 Task: In the  document selfdiscipline.epub Select the text and change paragraph spacing to  '1.5' Change page orientation to  'Landscape' Add Page color Navy Blue
Action: Mouse moved to (280, 380)
Screenshot: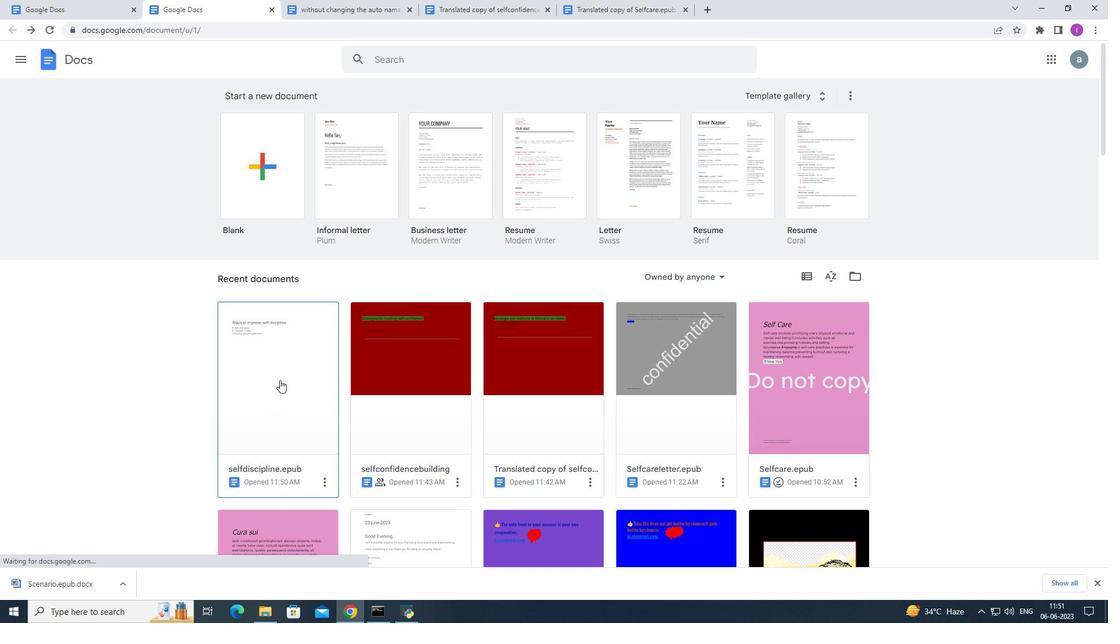 
Action: Mouse pressed left at (280, 380)
Screenshot: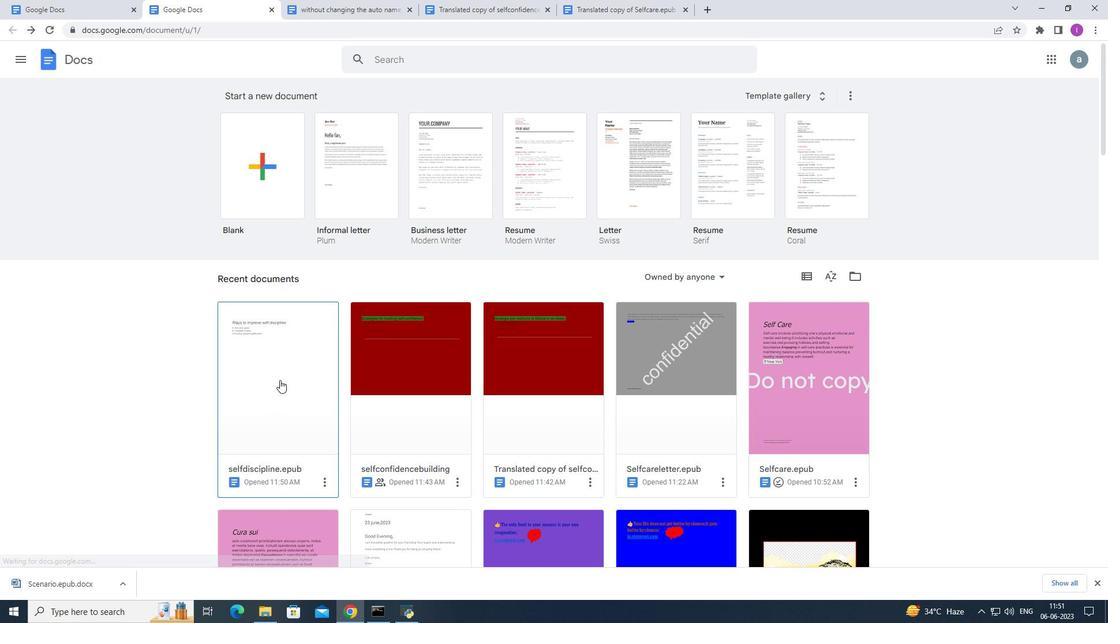 
Action: Mouse moved to (345, 203)
Screenshot: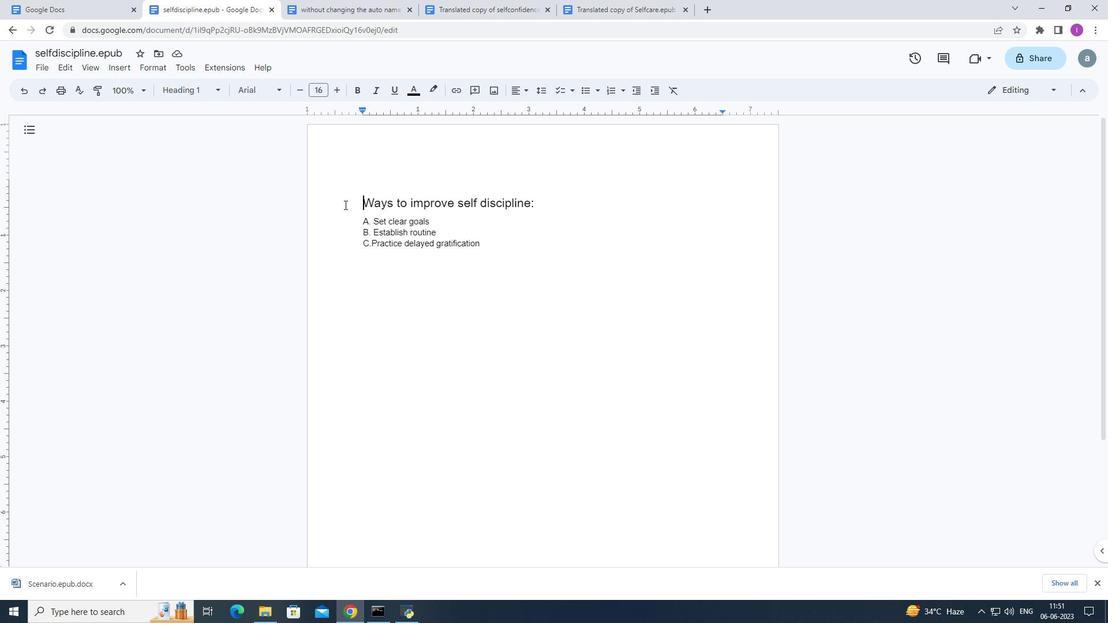 
Action: Mouse pressed left at (345, 203)
Screenshot: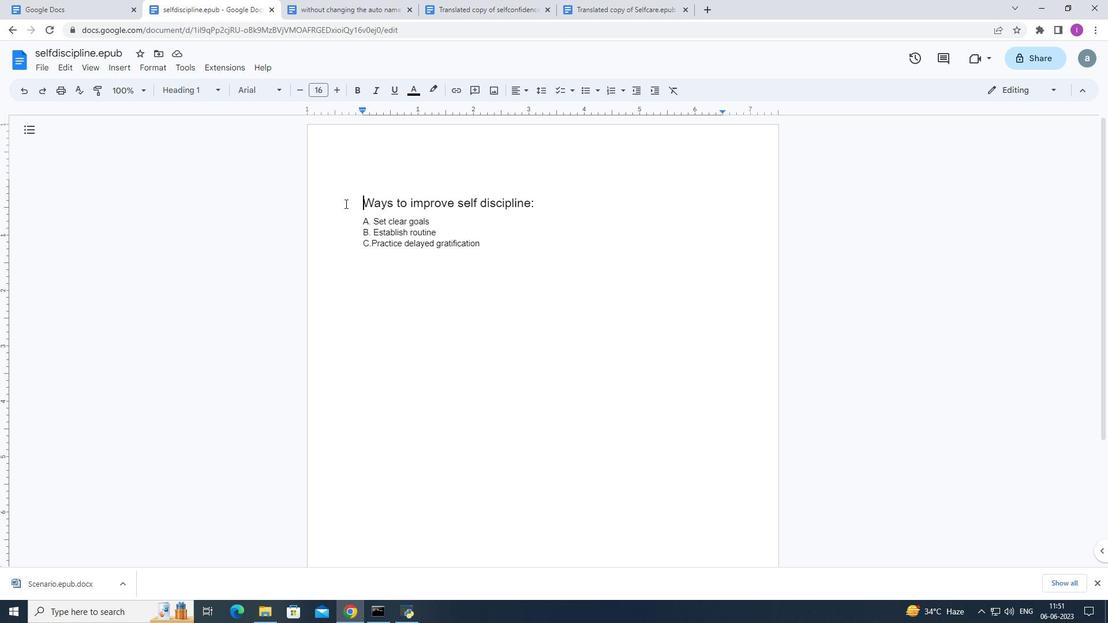 
Action: Mouse moved to (533, 89)
Screenshot: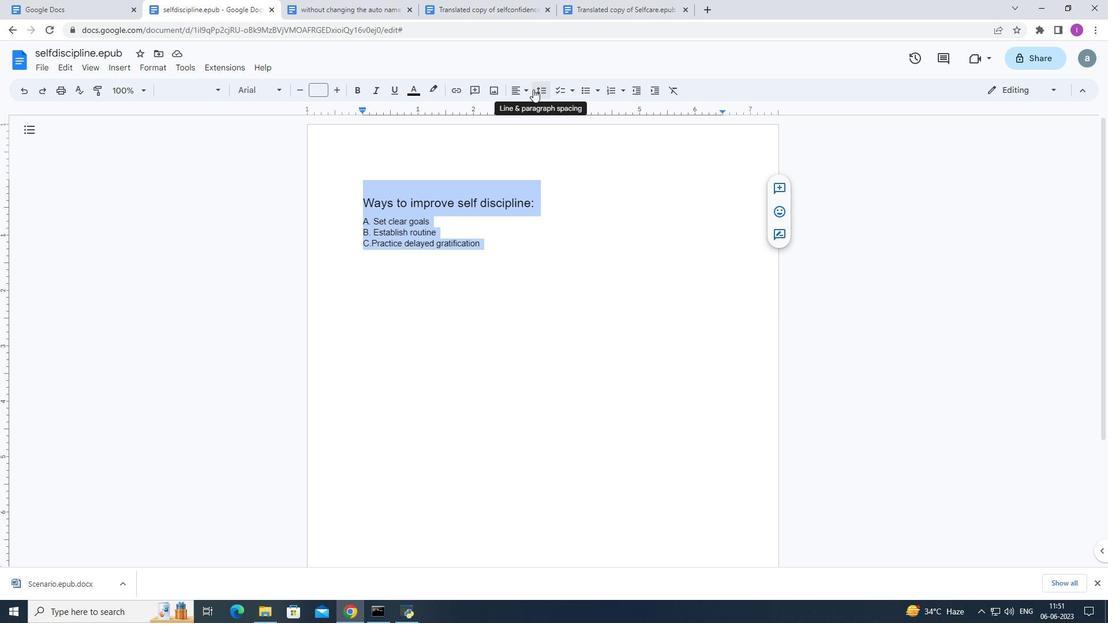 
Action: Mouse pressed left at (533, 89)
Screenshot: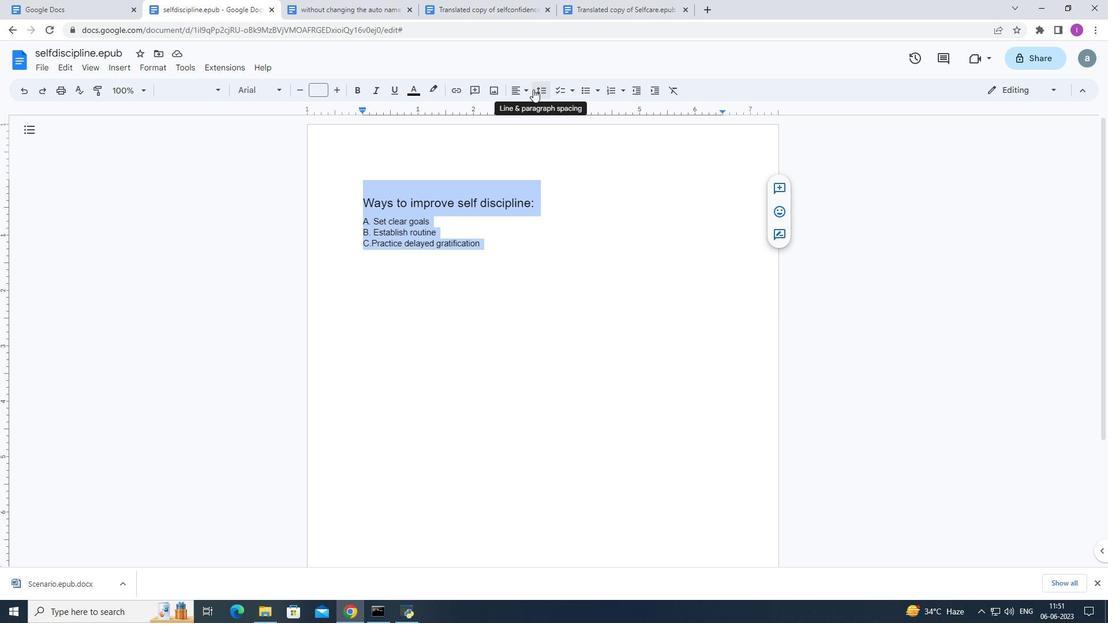 
Action: Mouse moved to (567, 152)
Screenshot: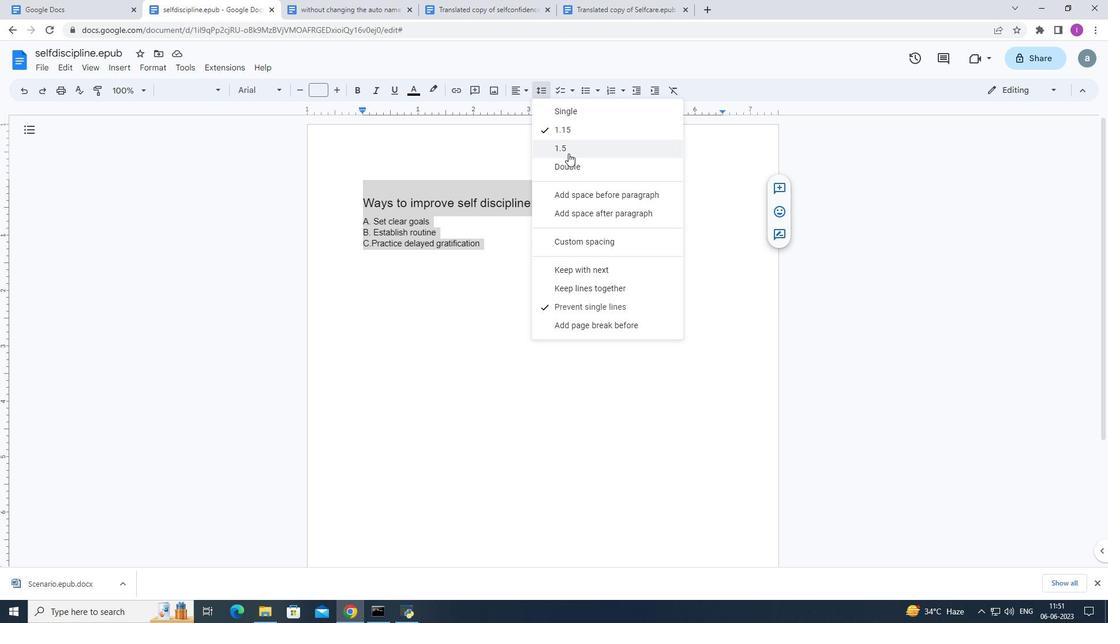
Action: Mouse pressed left at (567, 152)
Screenshot: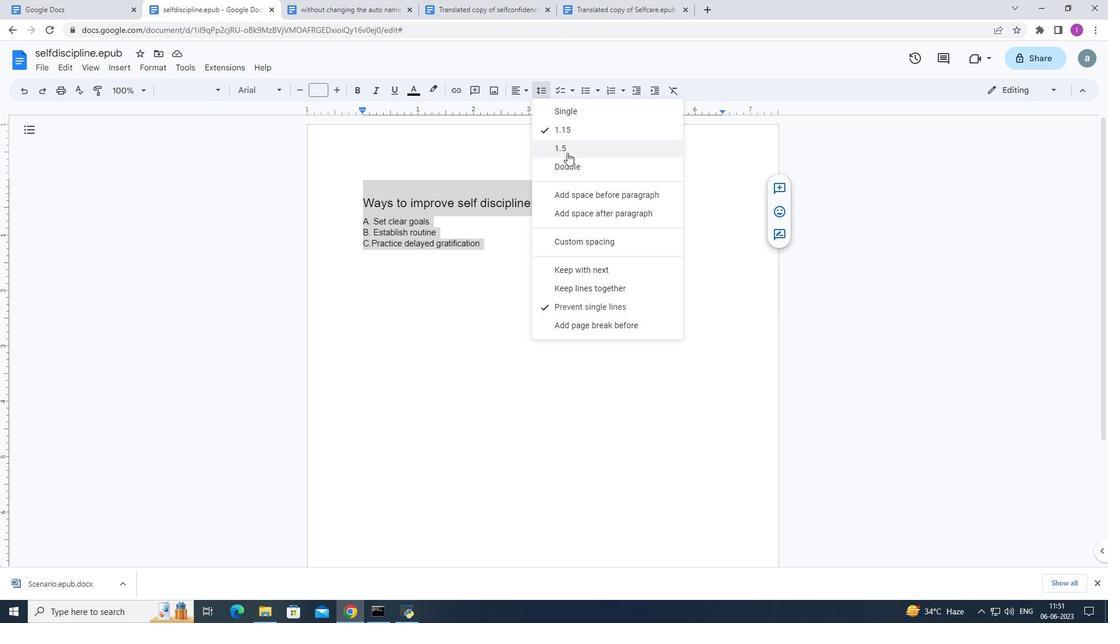 
Action: Mouse moved to (229, 361)
Screenshot: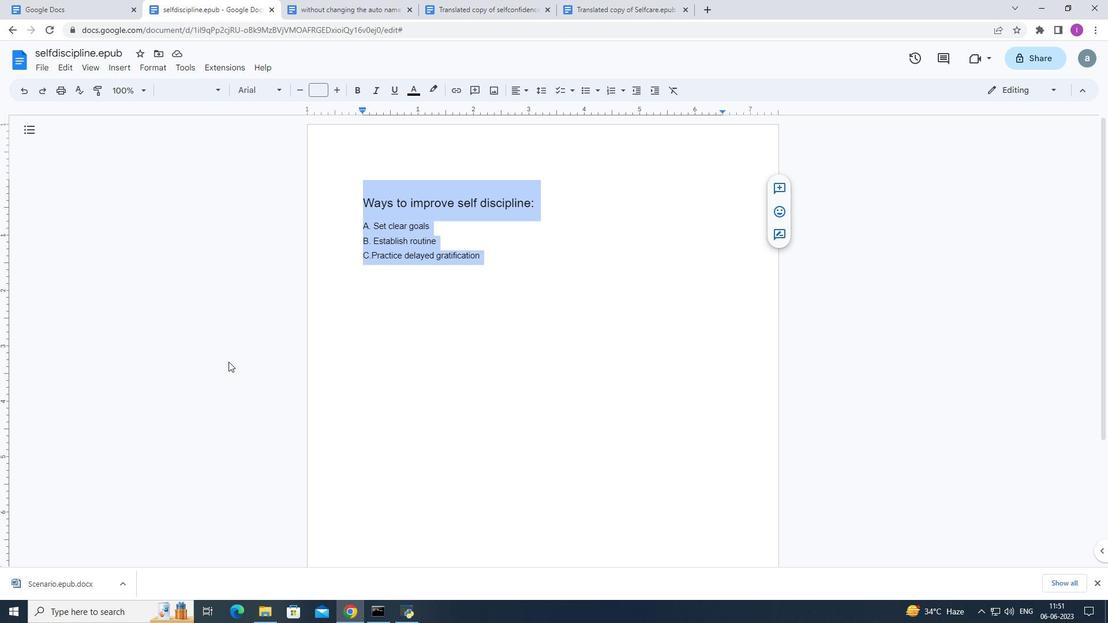 
Action: Mouse pressed left at (229, 361)
Screenshot: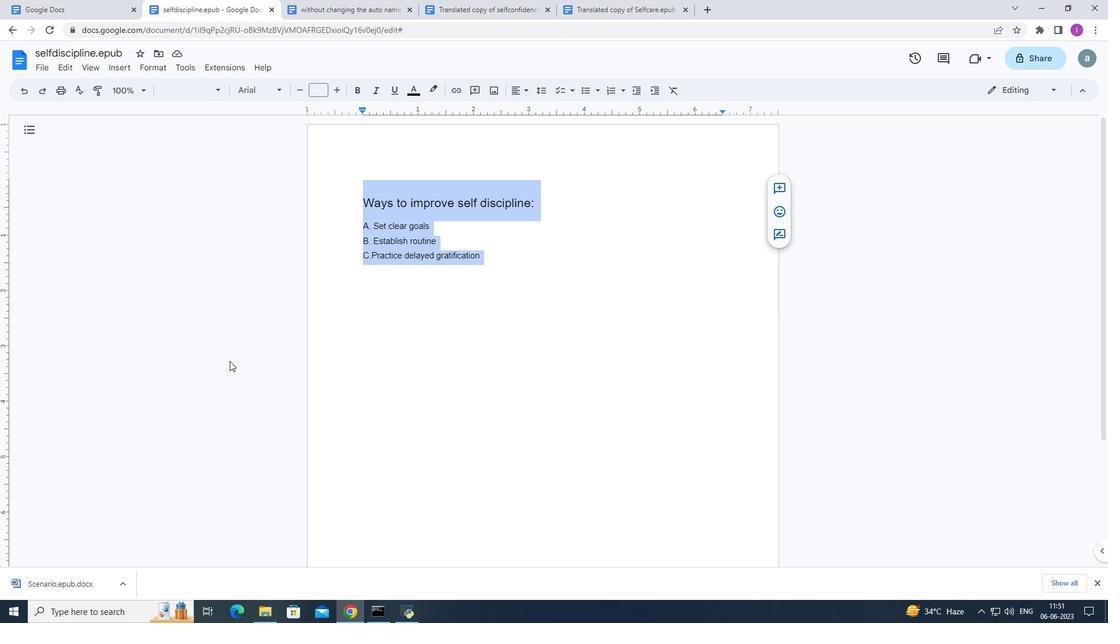 
Action: Mouse moved to (43, 61)
Screenshot: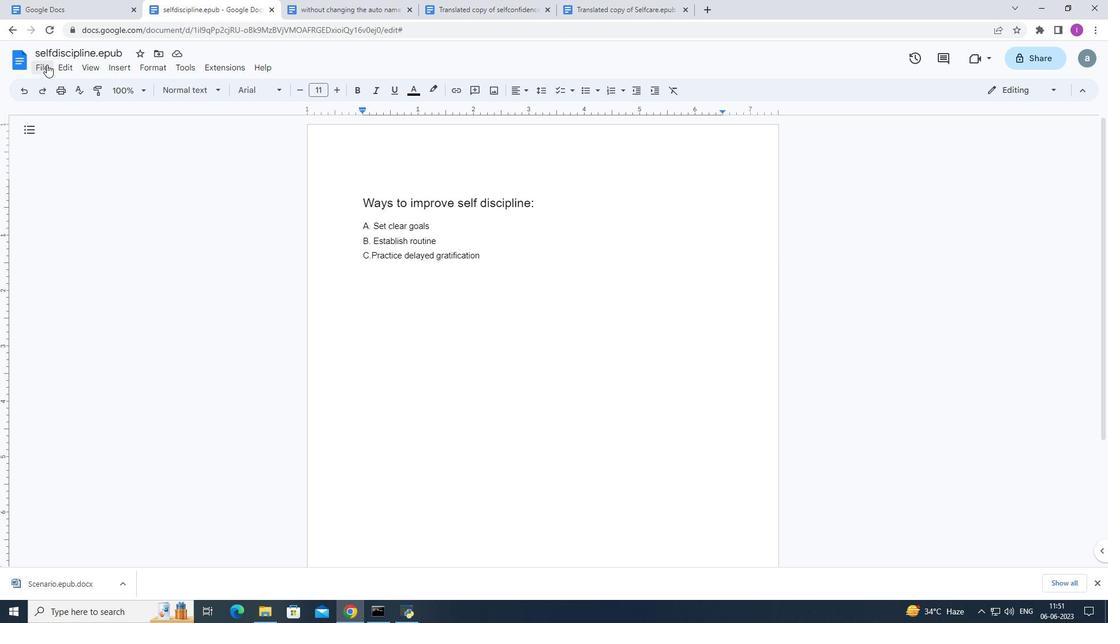 
Action: Mouse pressed left at (43, 61)
Screenshot: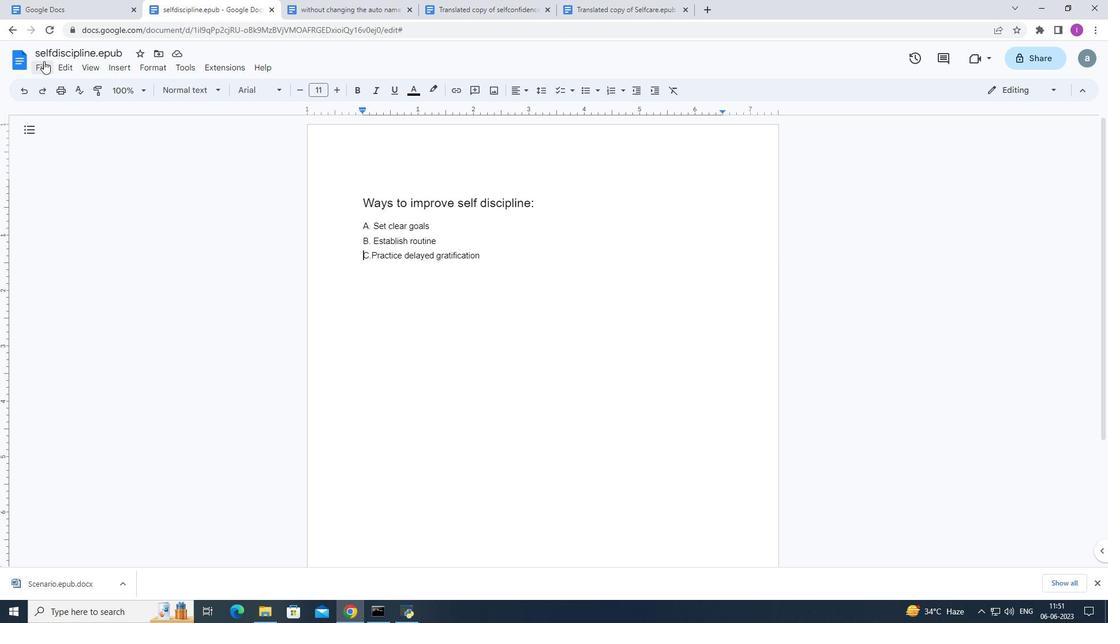 
Action: Mouse moved to (84, 387)
Screenshot: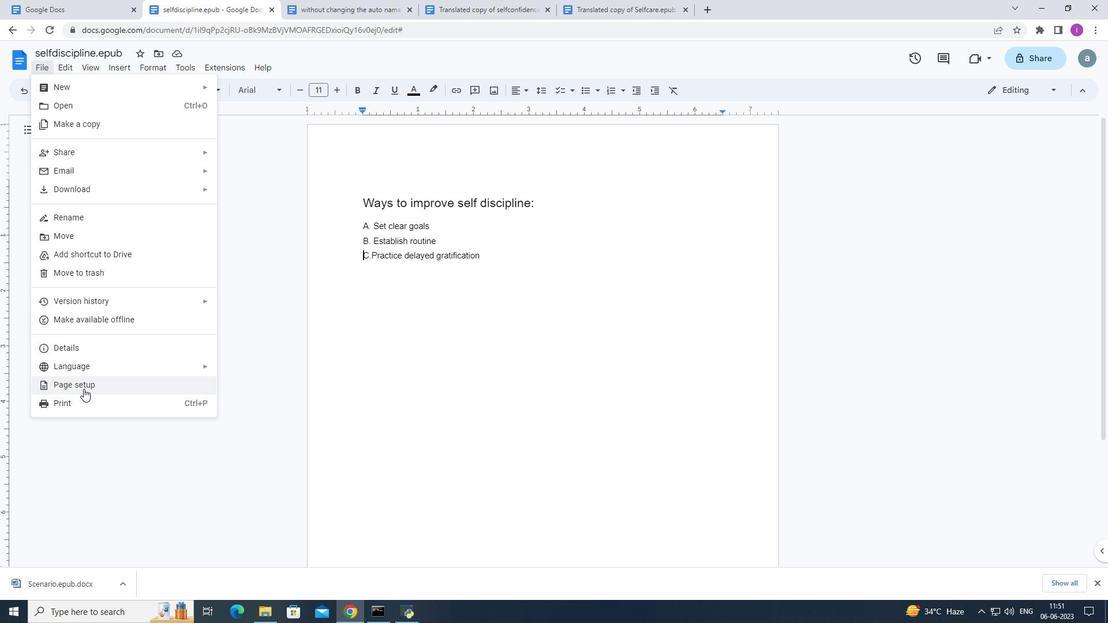 
Action: Mouse pressed left at (84, 387)
Screenshot: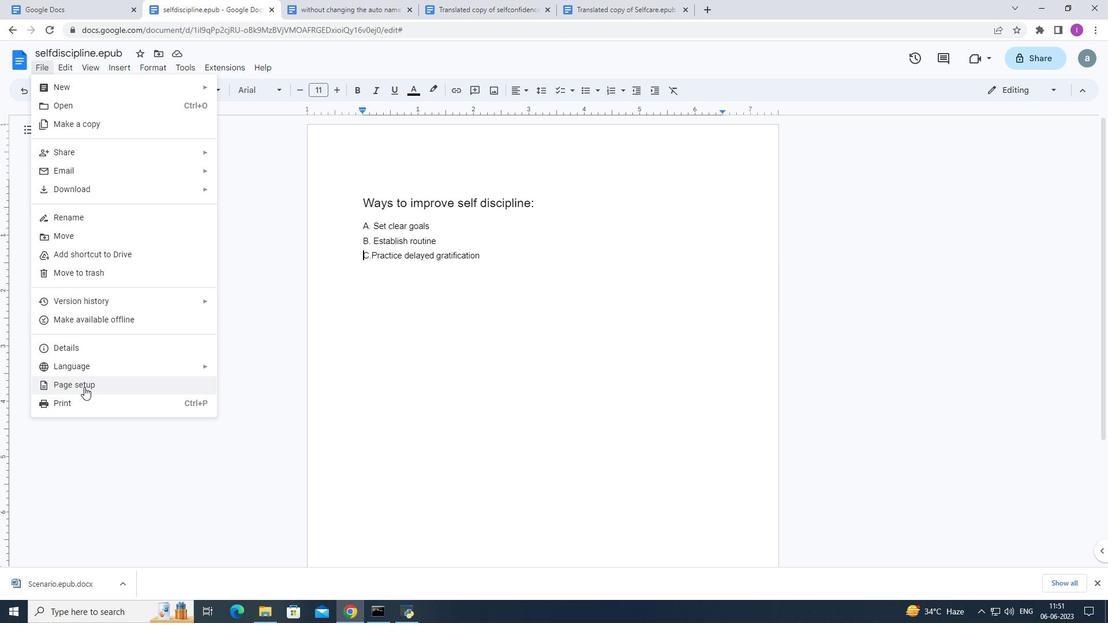 
Action: Mouse moved to (522, 288)
Screenshot: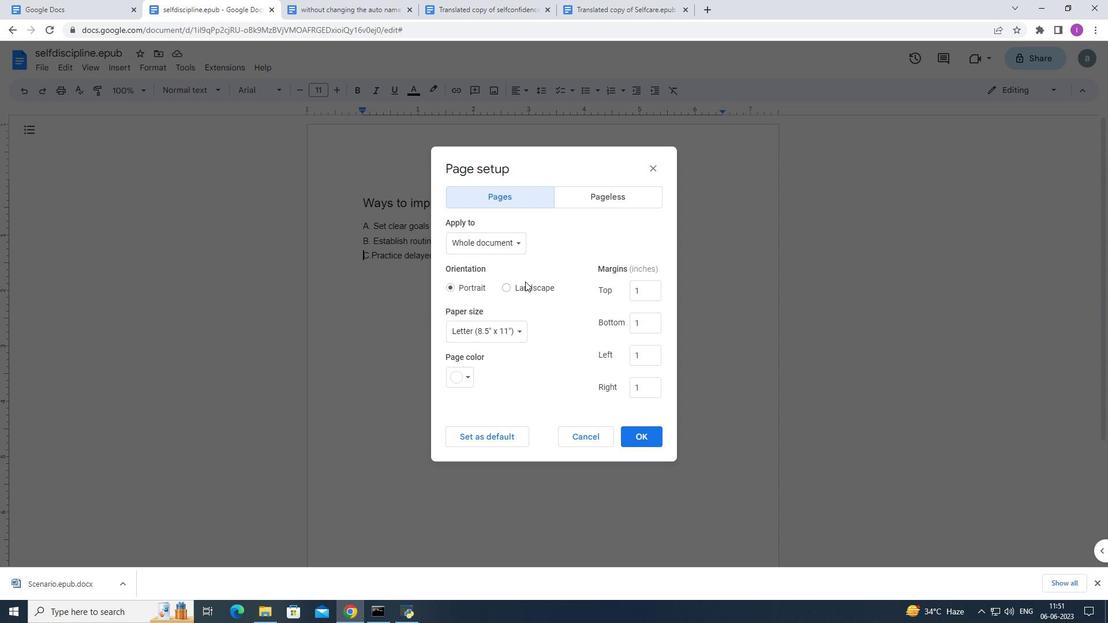 
Action: Mouse pressed left at (522, 288)
Screenshot: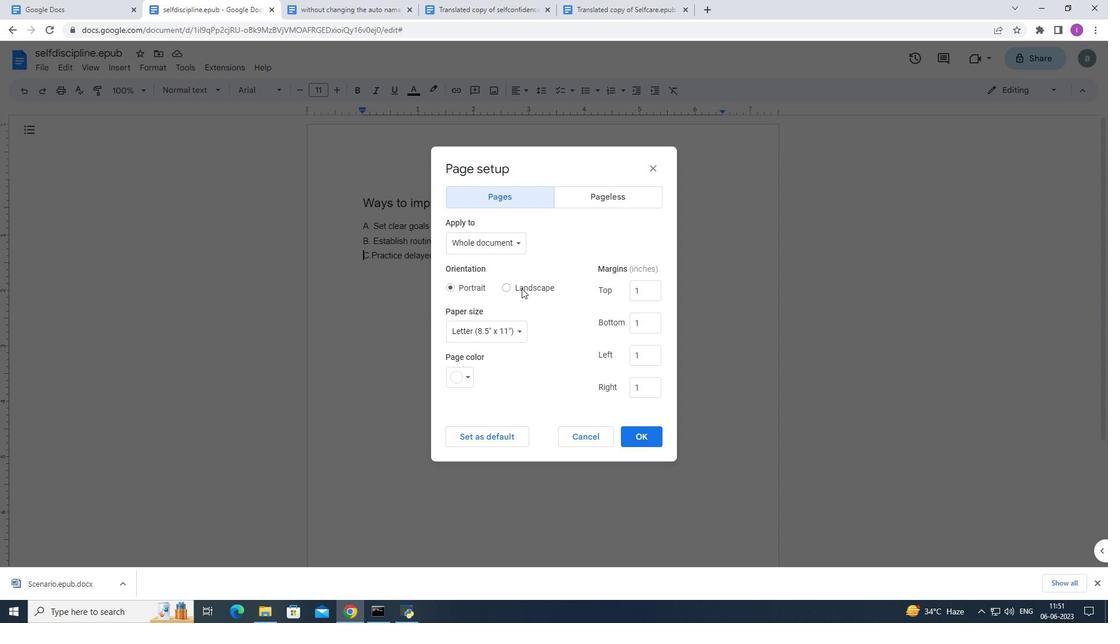 
Action: Mouse moved to (468, 376)
Screenshot: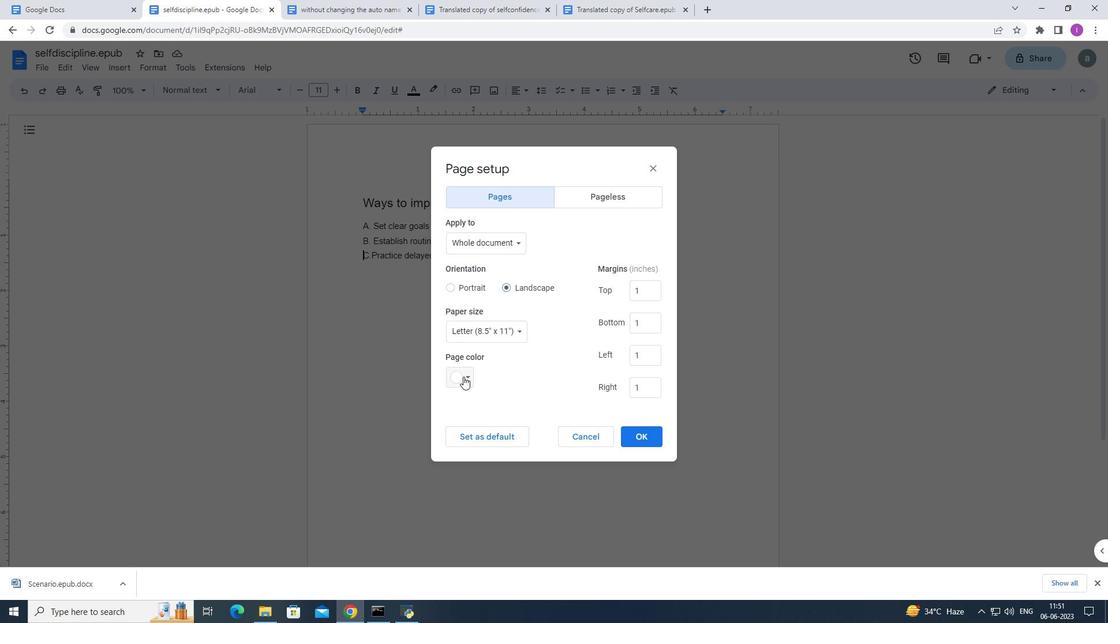 
Action: Mouse pressed left at (468, 376)
Screenshot: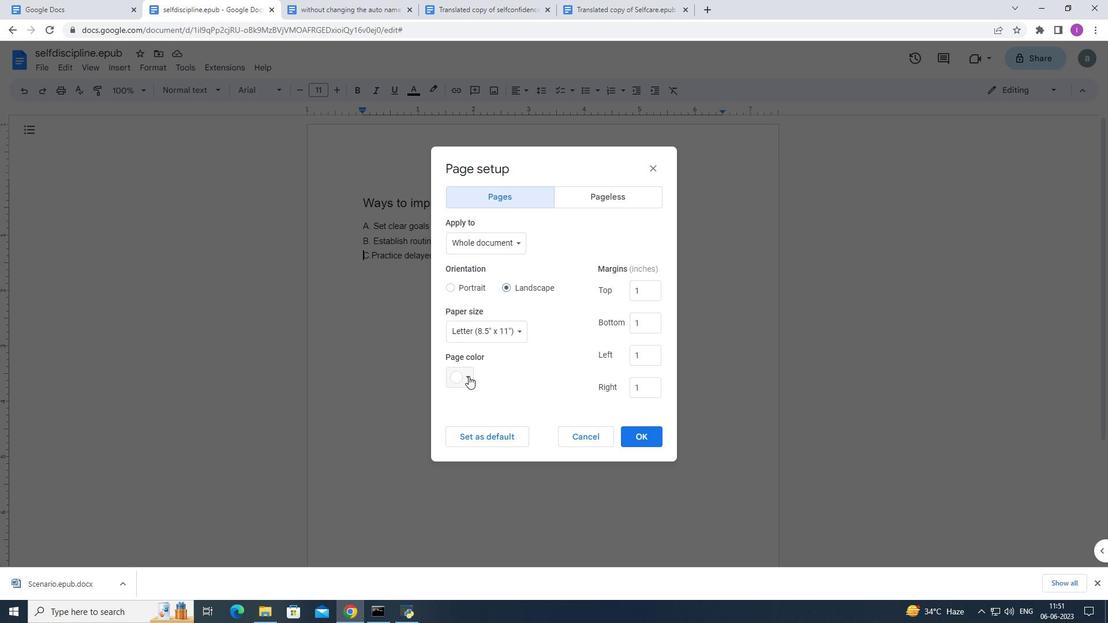 
Action: Mouse moved to (458, 516)
Screenshot: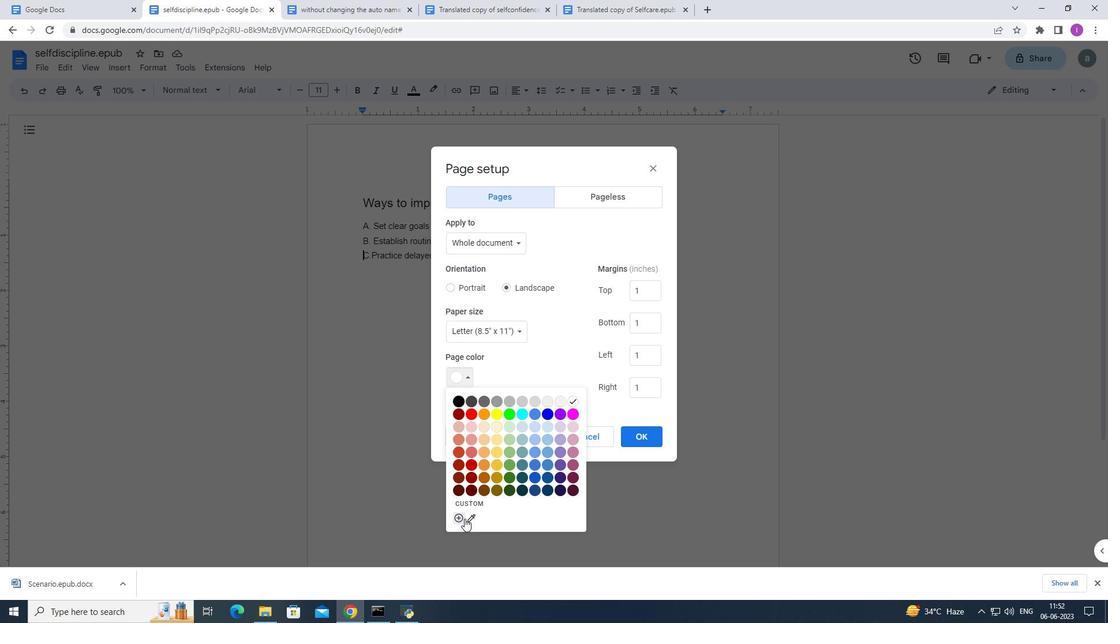 
Action: Mouse pressed left at (458, 516)
Screenshot: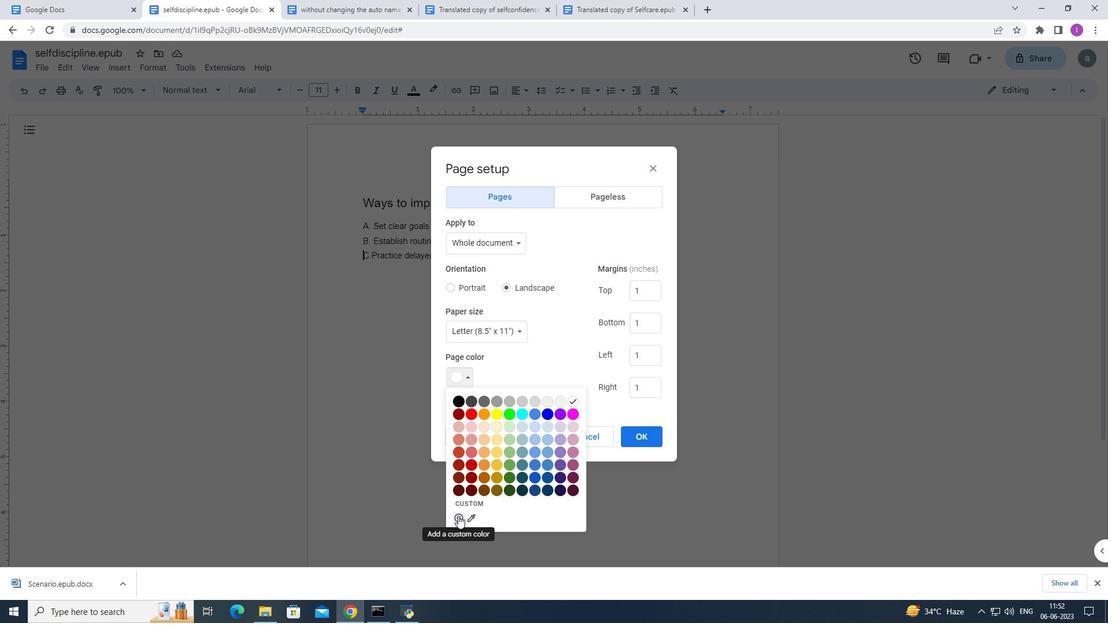 
Action: Mouse moved to (568, 311)
Screenshot: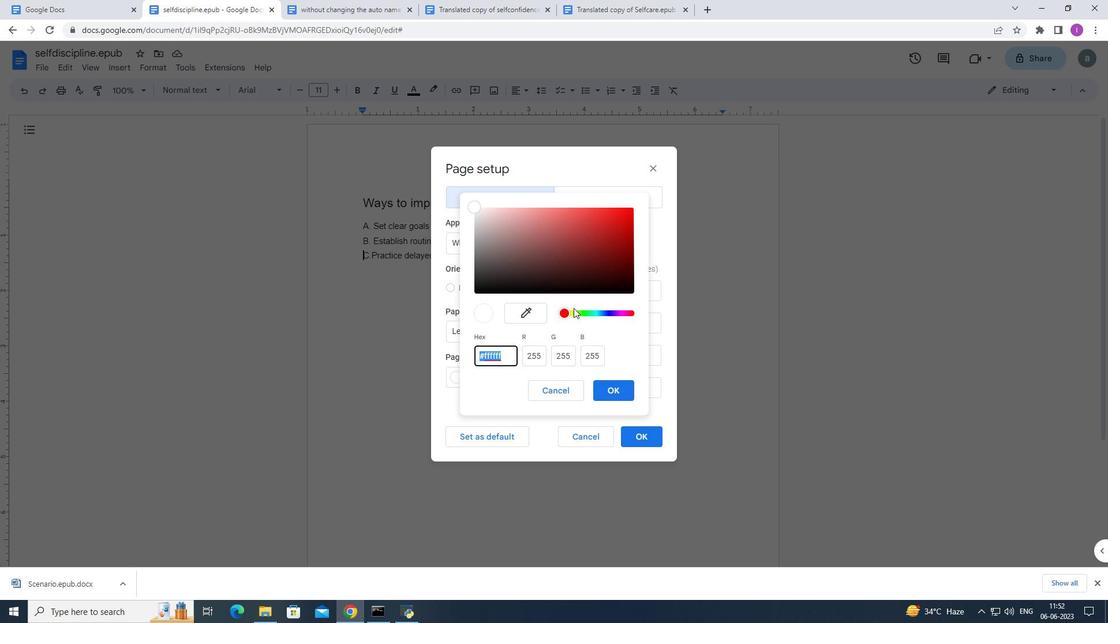 
Action: Mouse pressed left at (568, 311)
Screenshot: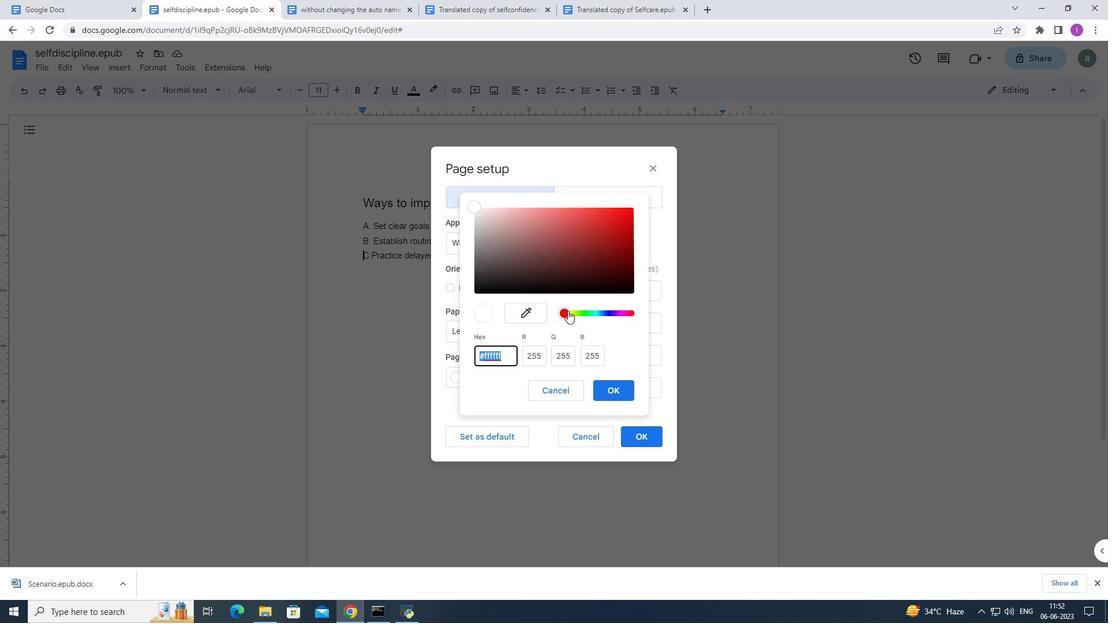 
Action: Mouse moved to (610, 242)
Screenshot: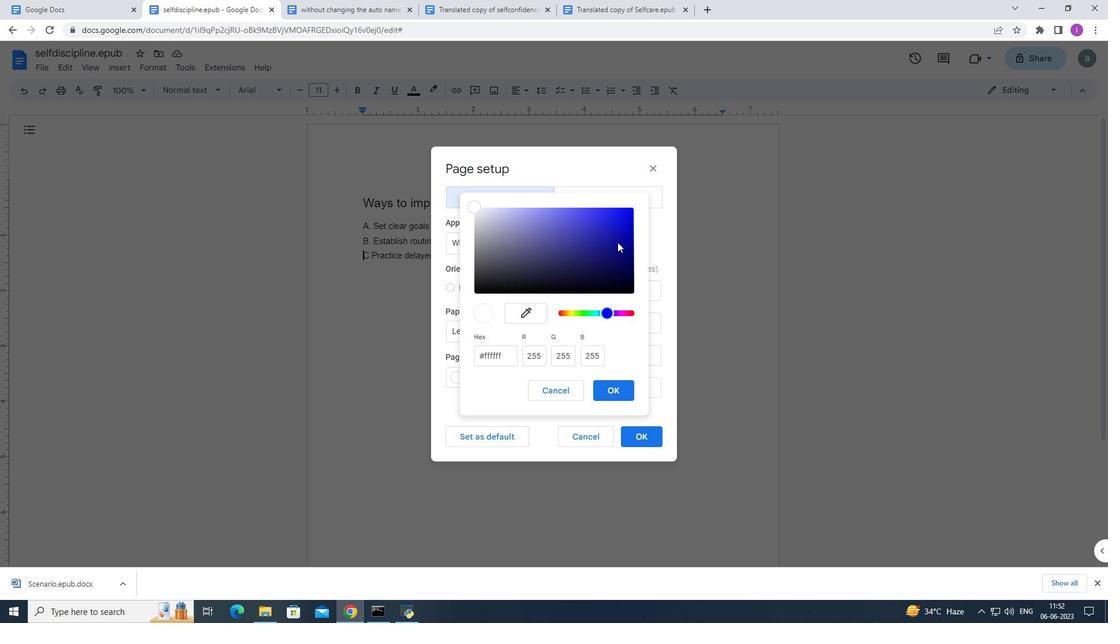 
Action: Mouse pressed left at (610, 242)
Screenshot: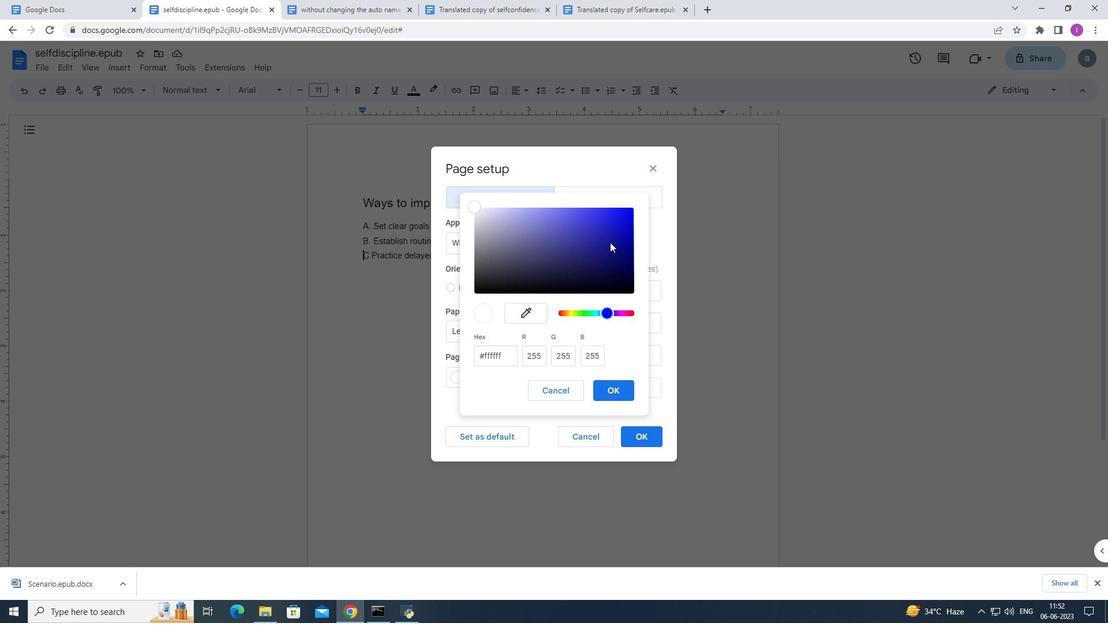 
Action: Mouse moved to (596, 217)
Screenshot: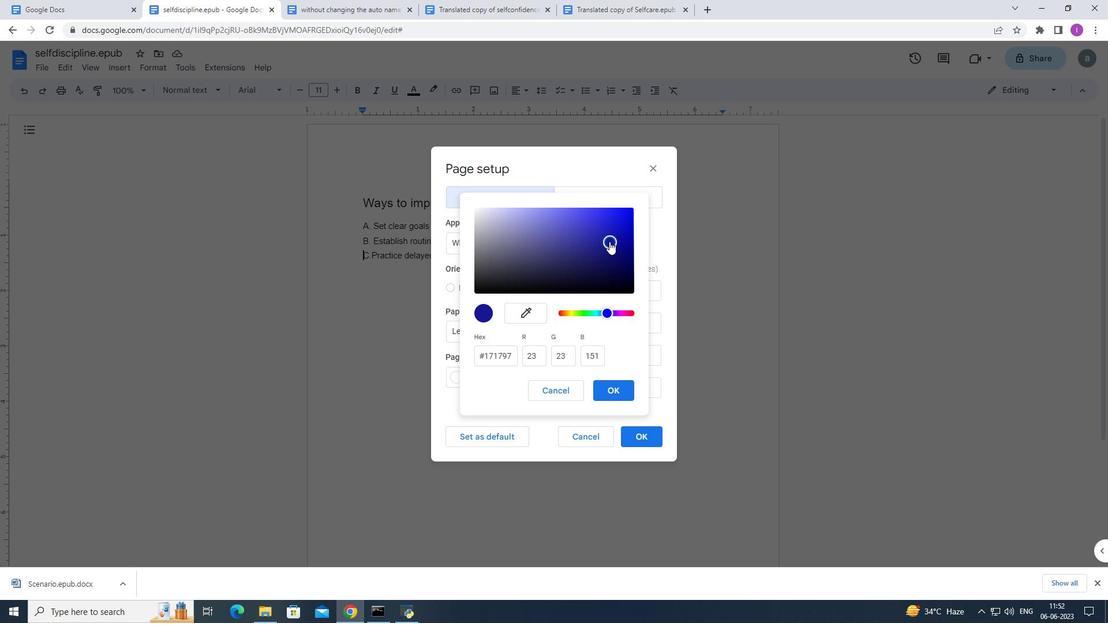 
Action: Mouse pressed left at (596, 217)
Screenshot: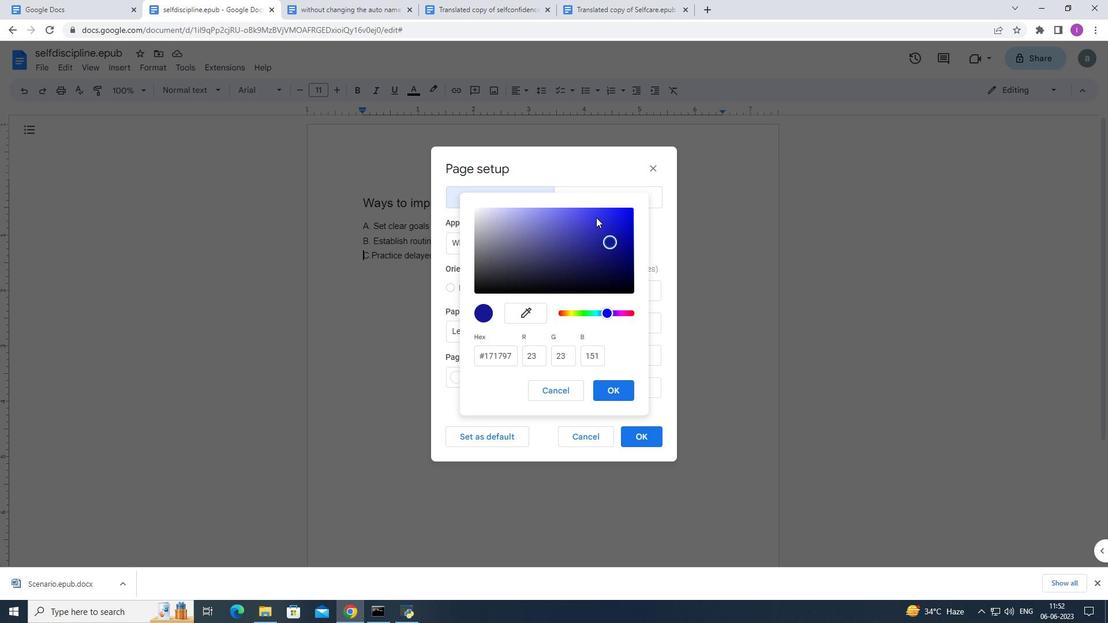 
Action: Mouse moved to (574, 228)
Screenshot: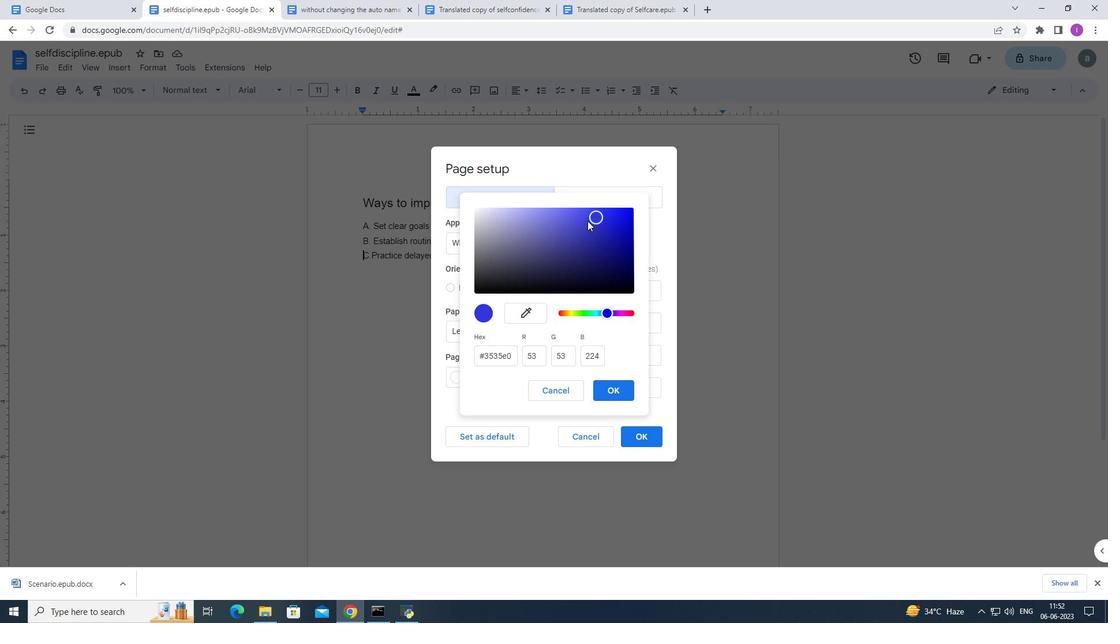 
Action: Mouse pressed left at (574, 228)
Screenshot: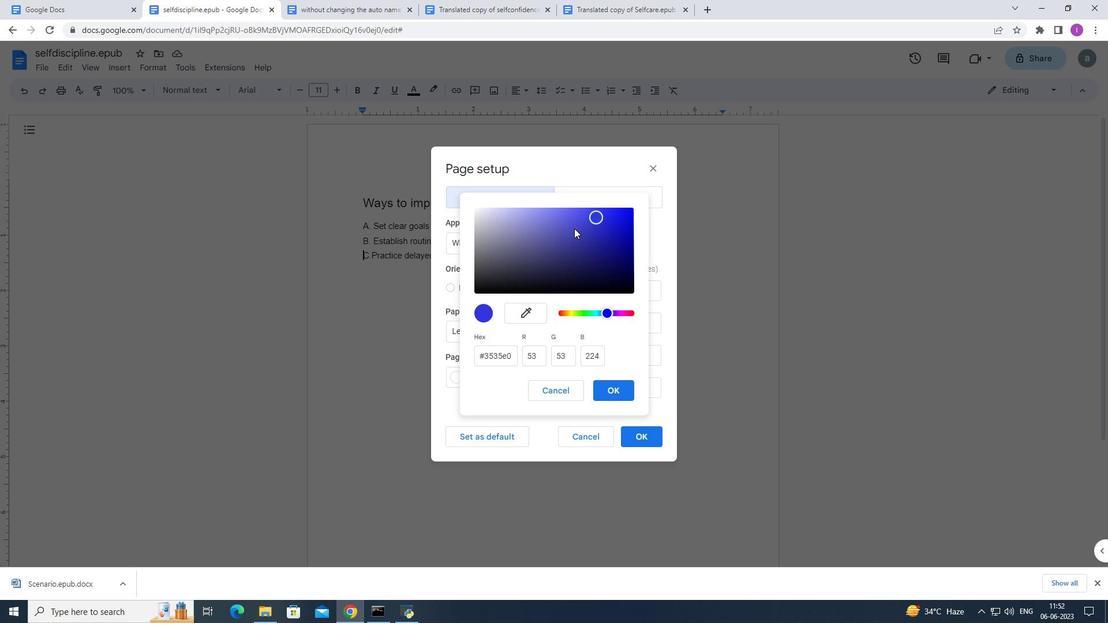 
Action: Mouse moved to (586, 225)
Screenshot: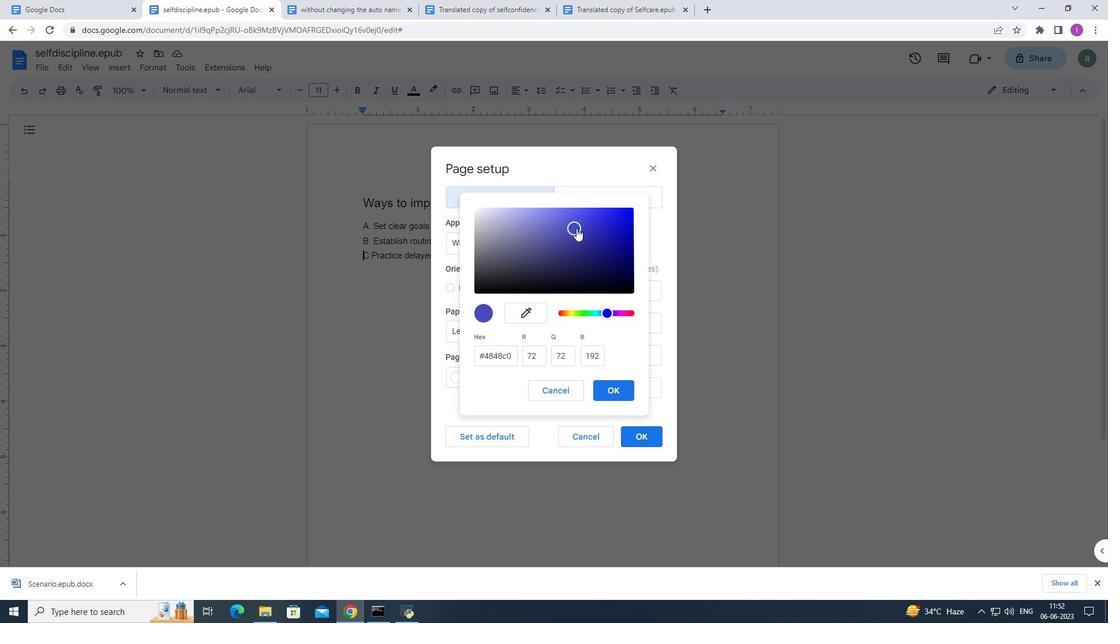 
Action: Mouse pressed left at (586, 225)
Screenshot: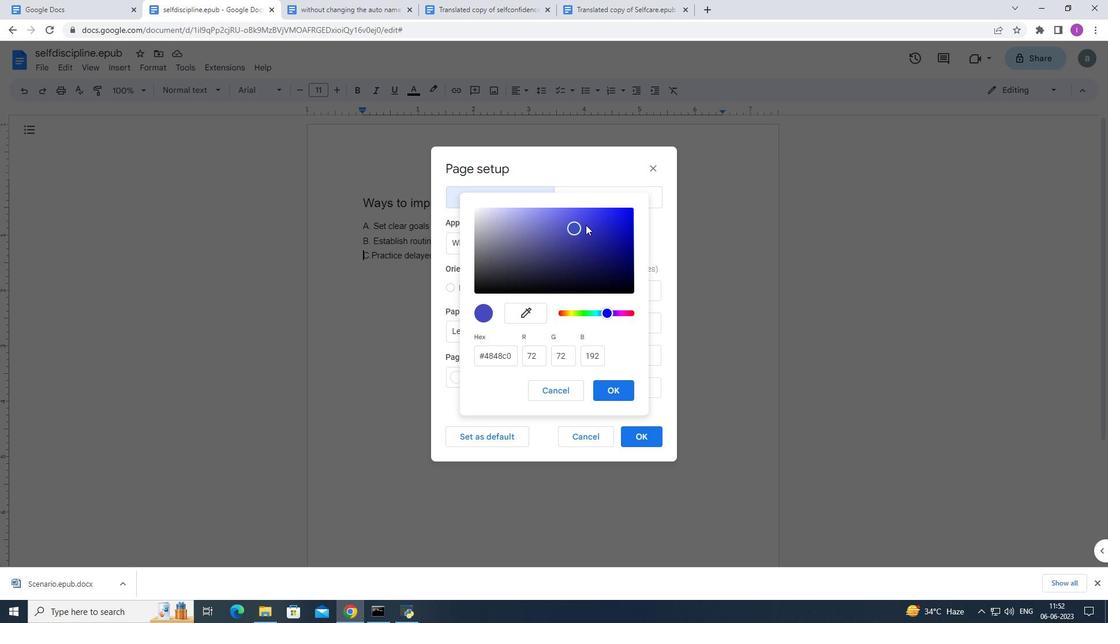 
Action: Mouse moved to (587, 229)
Screenshot: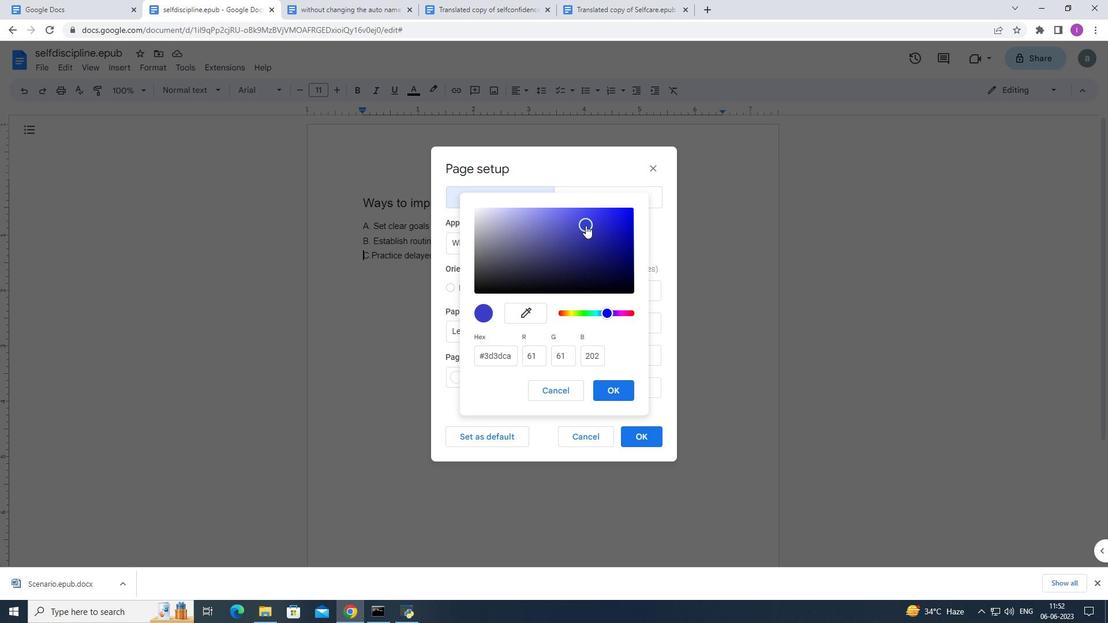 
Action: Mouse pressed left at (587, 229)
Screenshot: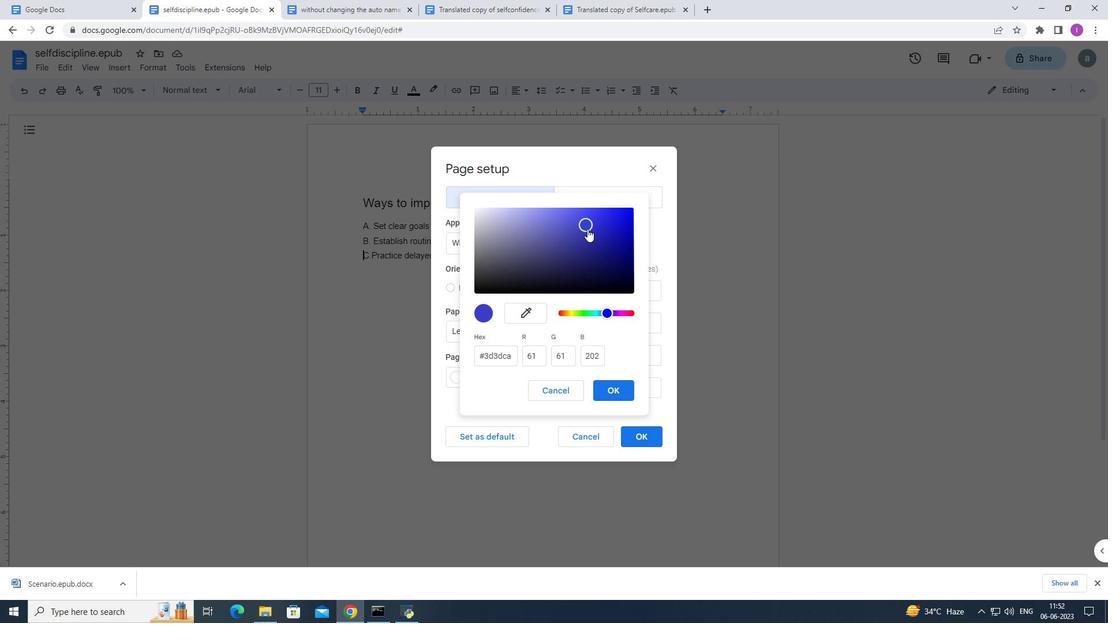 
Action: Mouse moved to (630, 387)
Screenshot: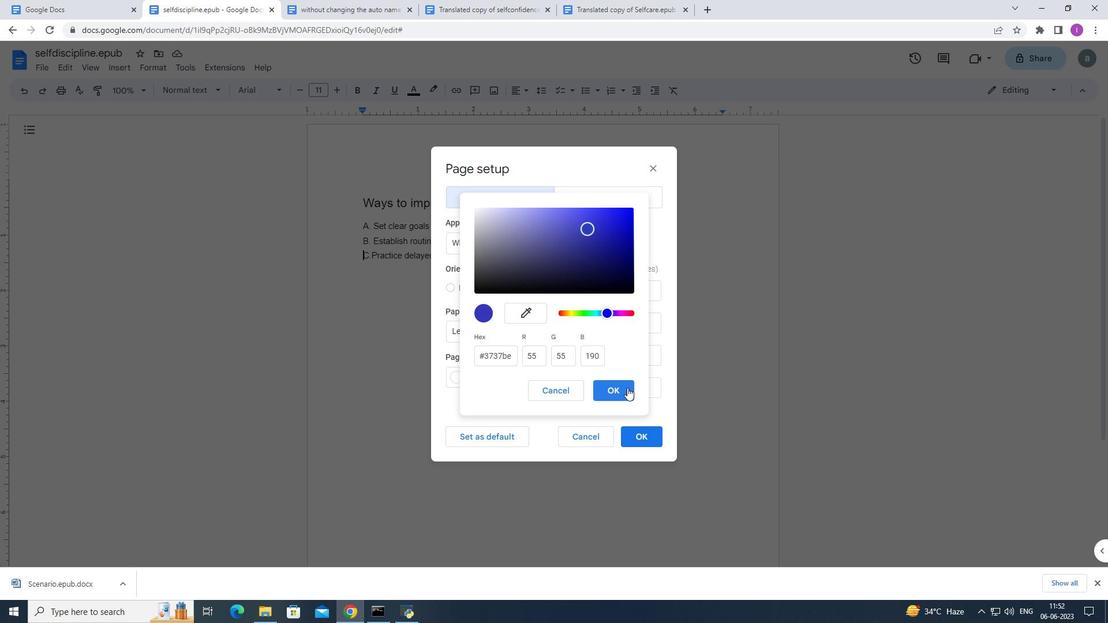 
Action: Mouse pressed left at (630, 387)
Screenshot: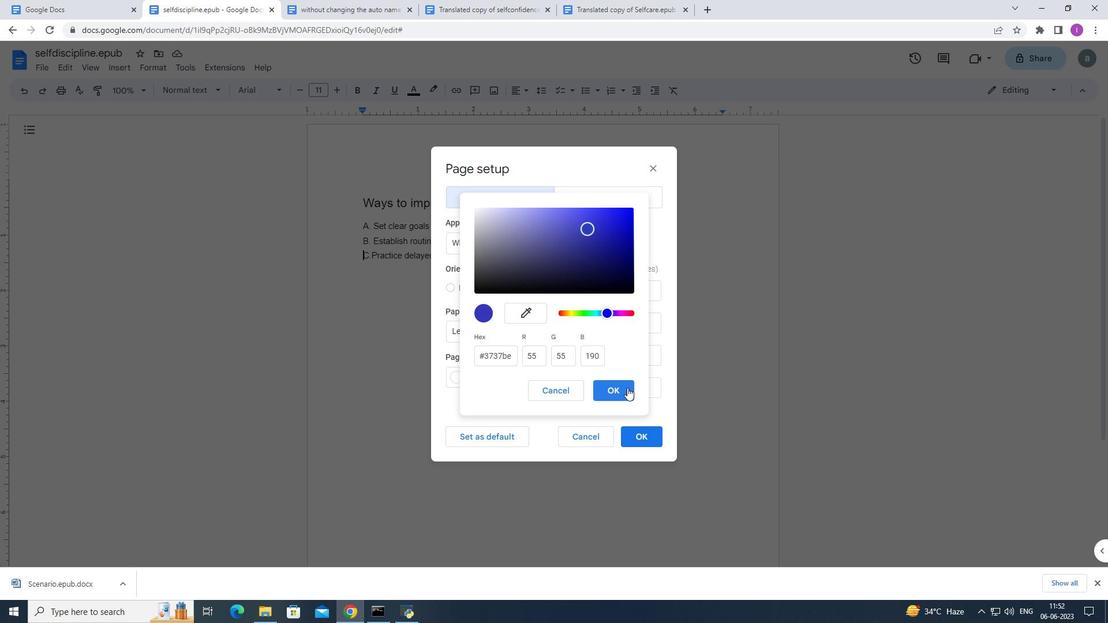 
Action: Mouse moved to (654, 435)
Screenshot: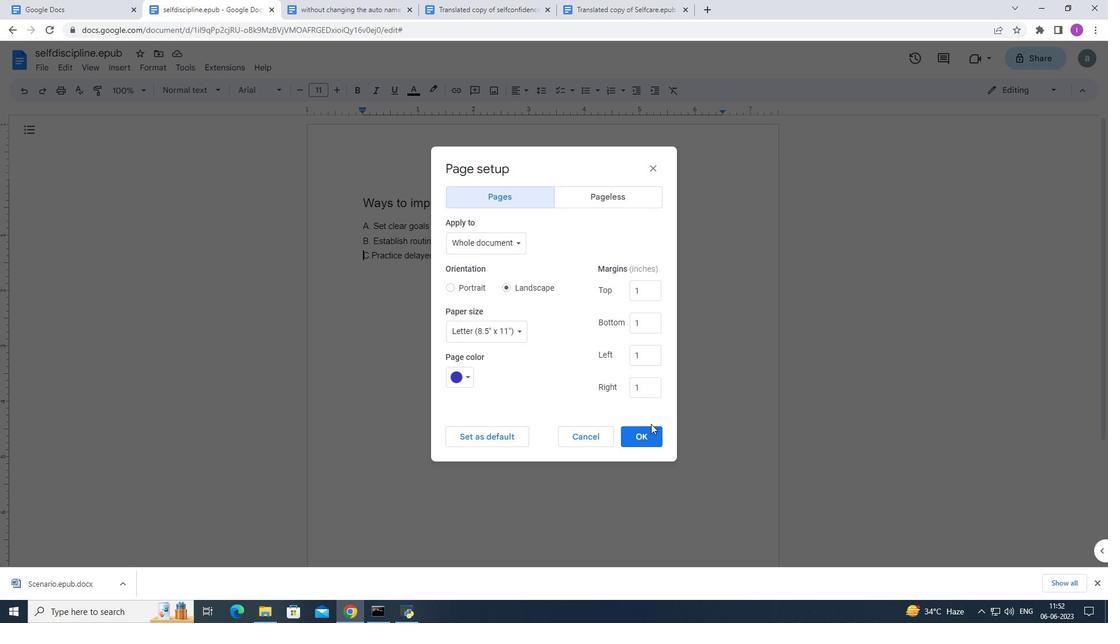 
Action: Mouse pressed left at (654, 435)
Screenshot: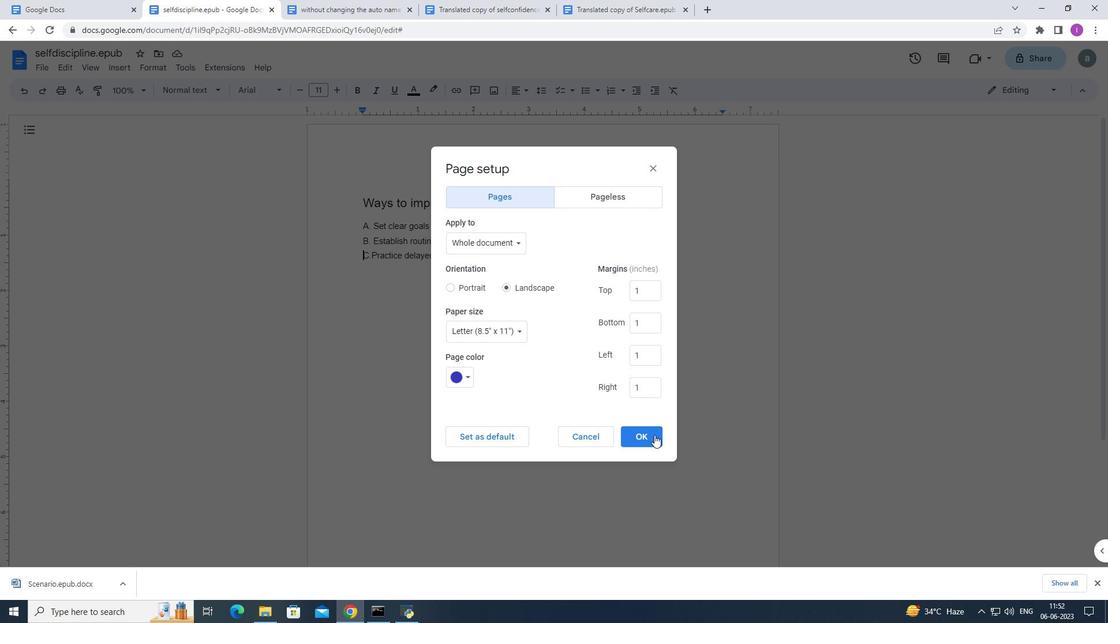 
Action: Mouse moved to (542, 347)
Screenshot: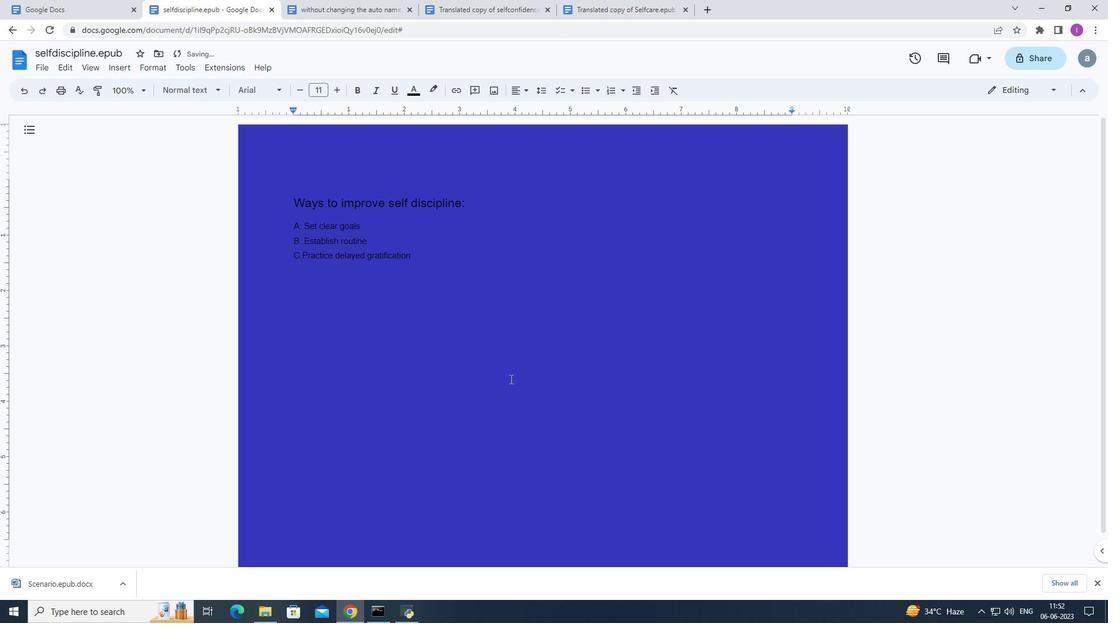 
